 Task: Use the formula "LN" in spreadsheet "Project portfolio".
Action: Mouse moved to (841, 319)
Screenshot: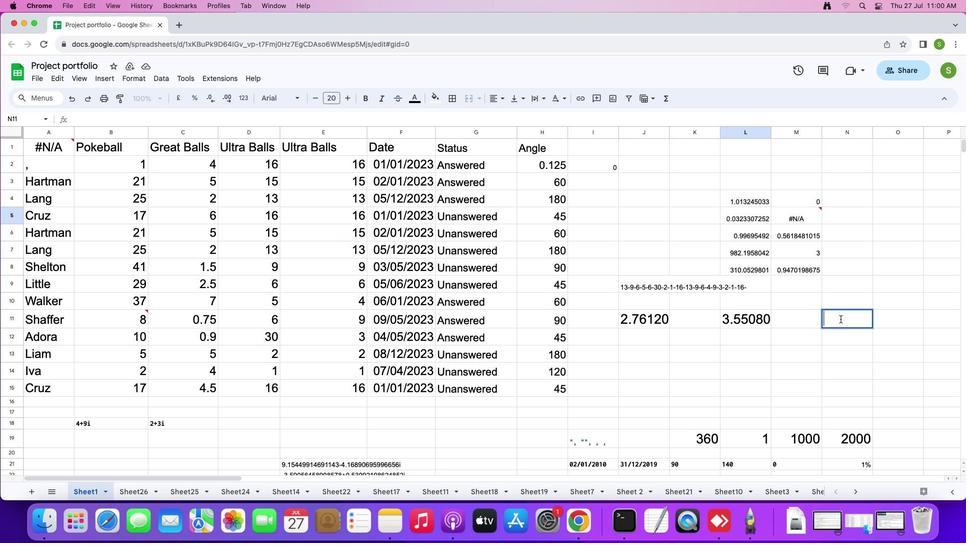 
Action: Mouse pressed left at (841, 319)
Screenshot: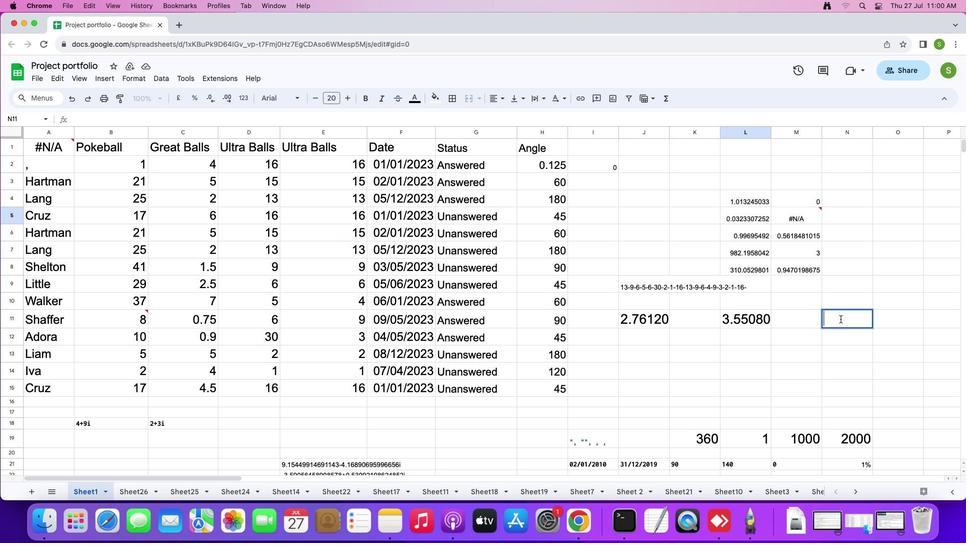 
Action: Mouse moved to (103, 79)
Screenshot: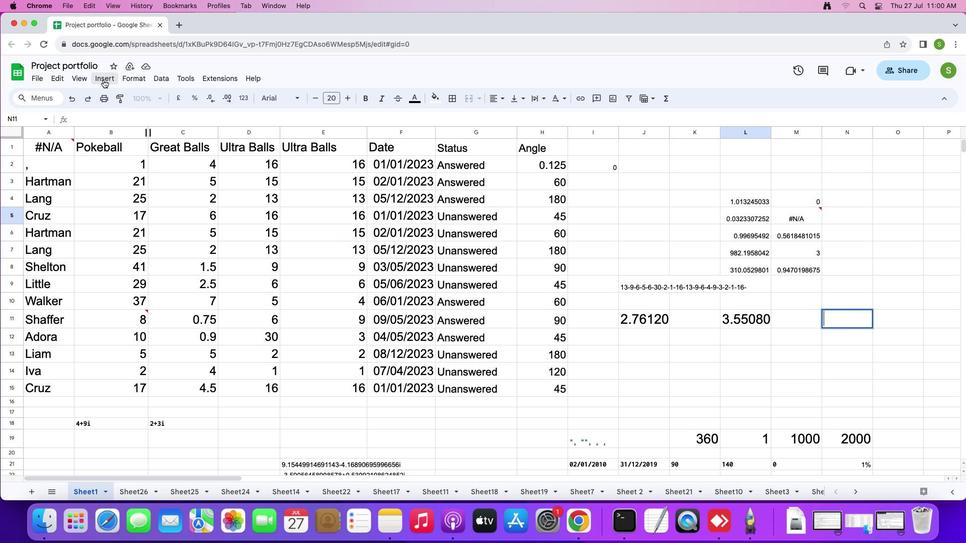 
Action: Mouse pressed left at (103, 79)
Screenshot: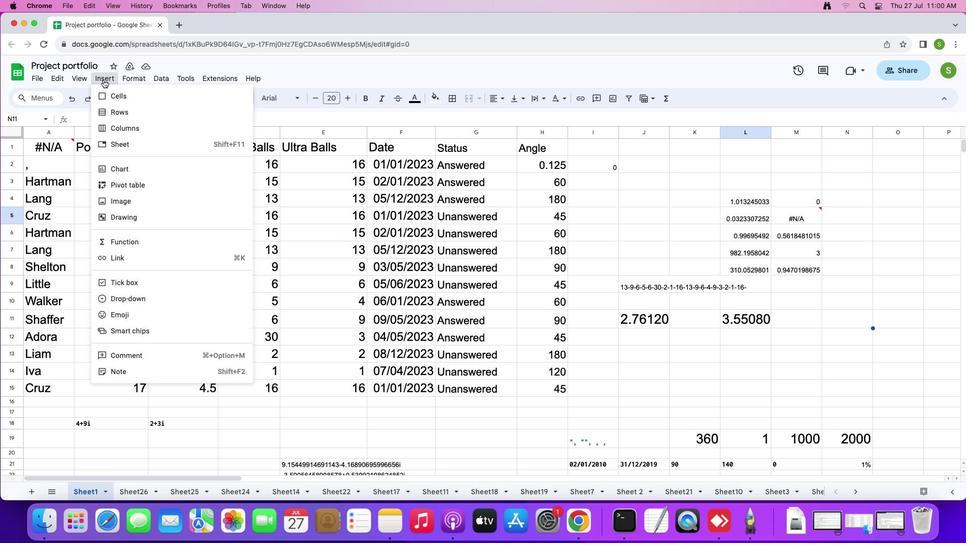 
Action: Mouse moved to (123, 237)
Screenshot: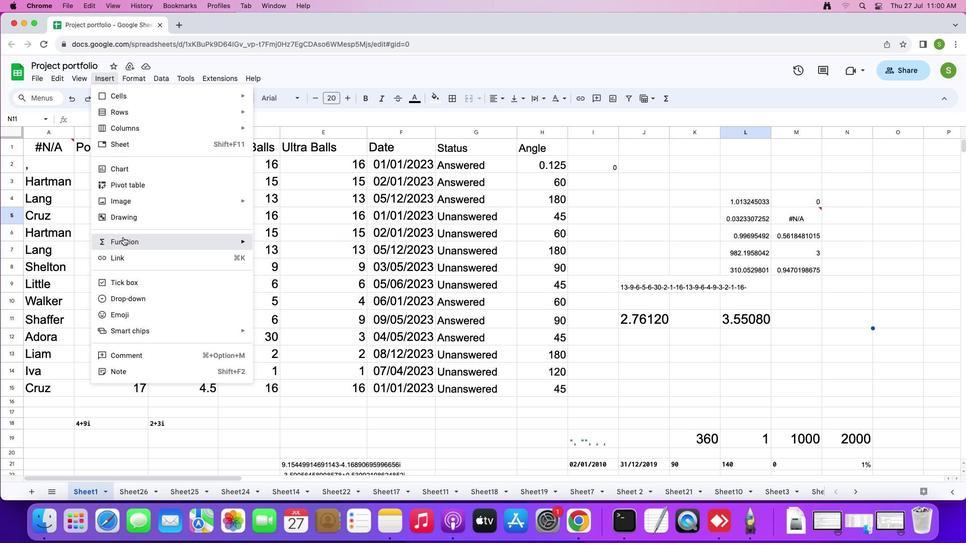 
Action: Mouse pressed left at (123, 237)
Screenshot: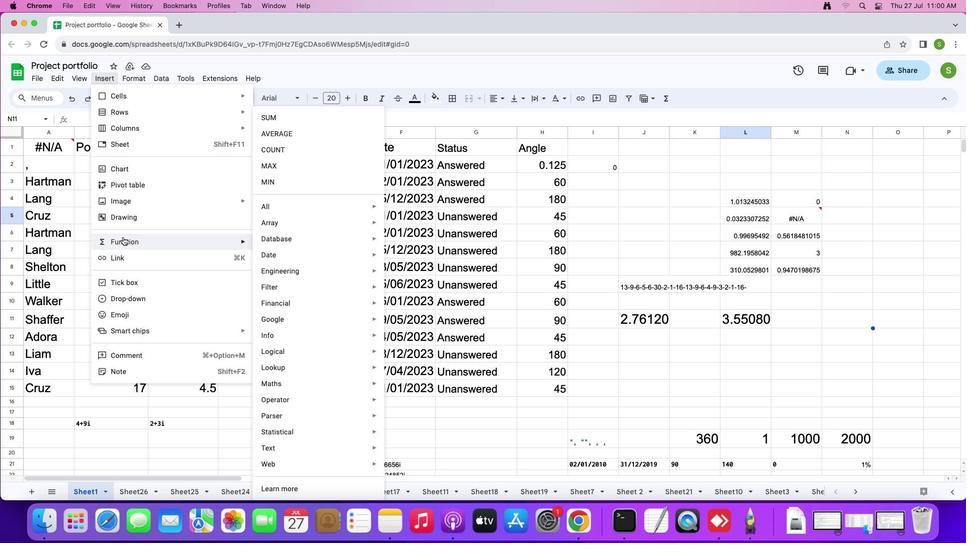 
Action: Mouse moved to (268, 208)
Screenshot: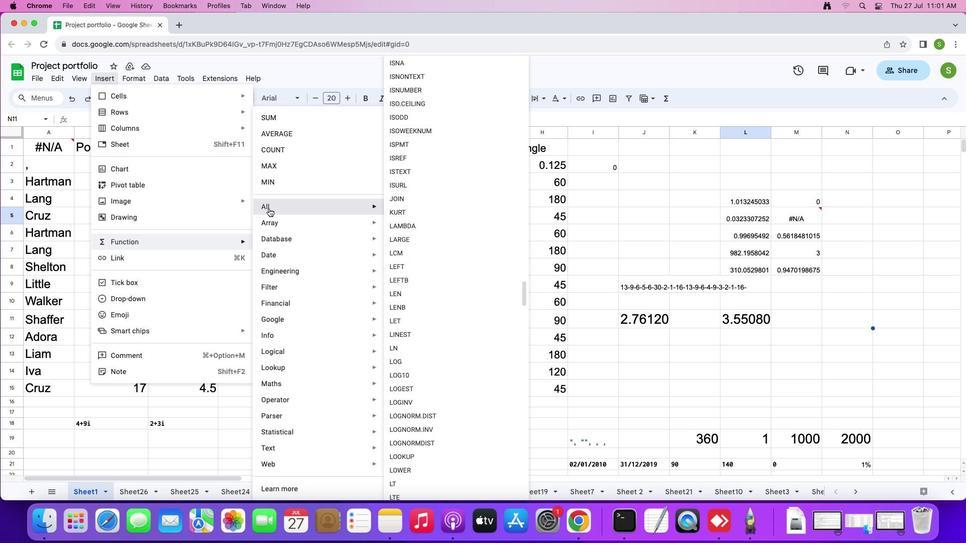 
Action: Mouse pressed left at (268, 208)
Screenshot: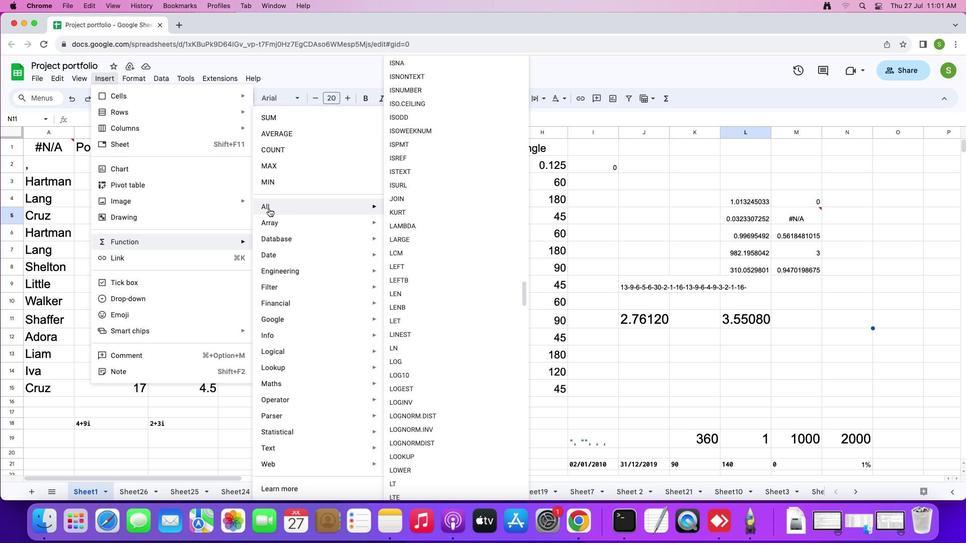 
Action: Mouse moved to (412, 353)
Screenshot: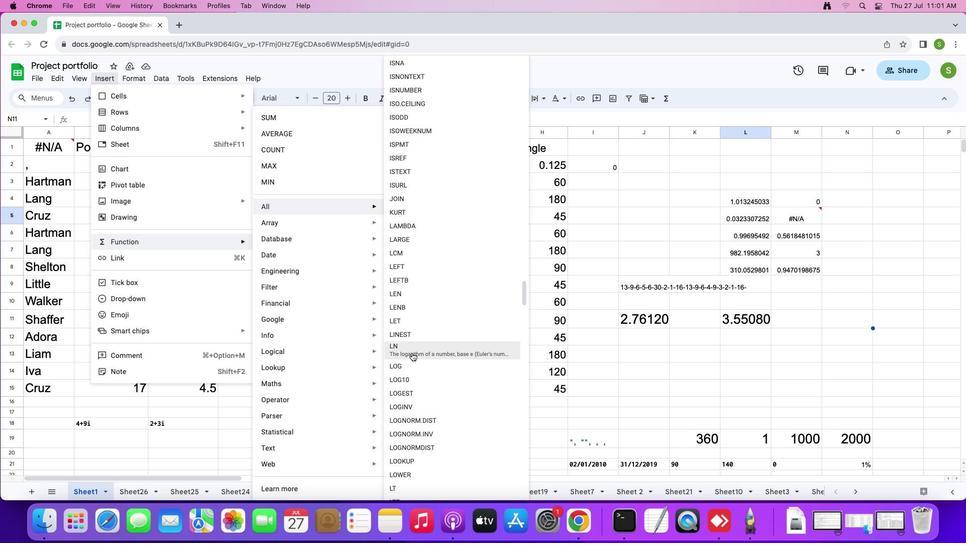 
Action: Mouse pressed left at (412, 353)
Screenshot: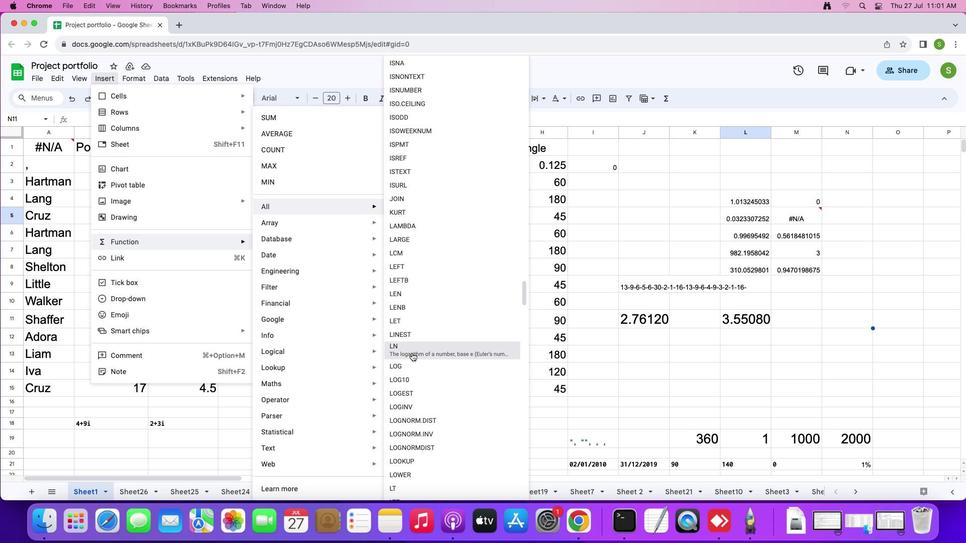 
Action: Mouse moved to (756, 237)
Screenshot: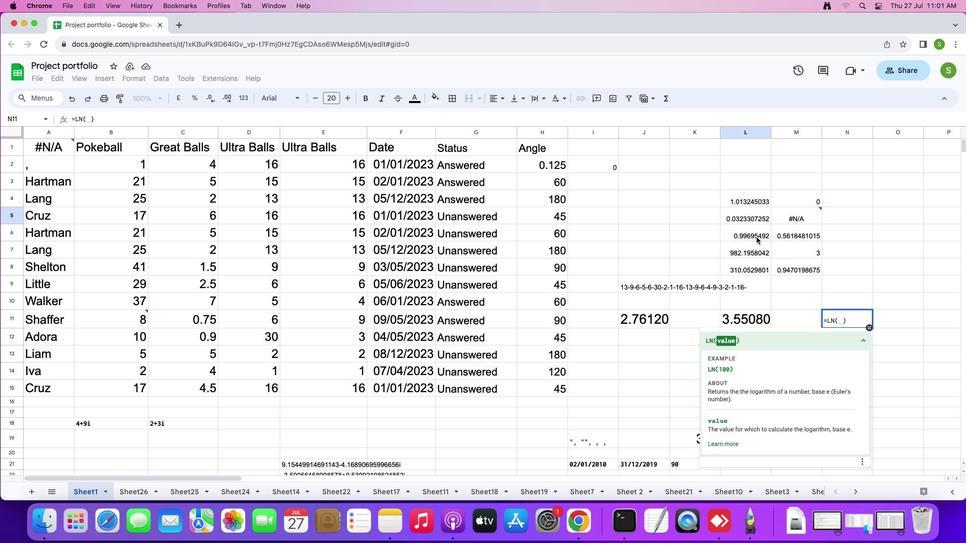 
Action: Mouse pressed left at (756, 237)
Screenshot: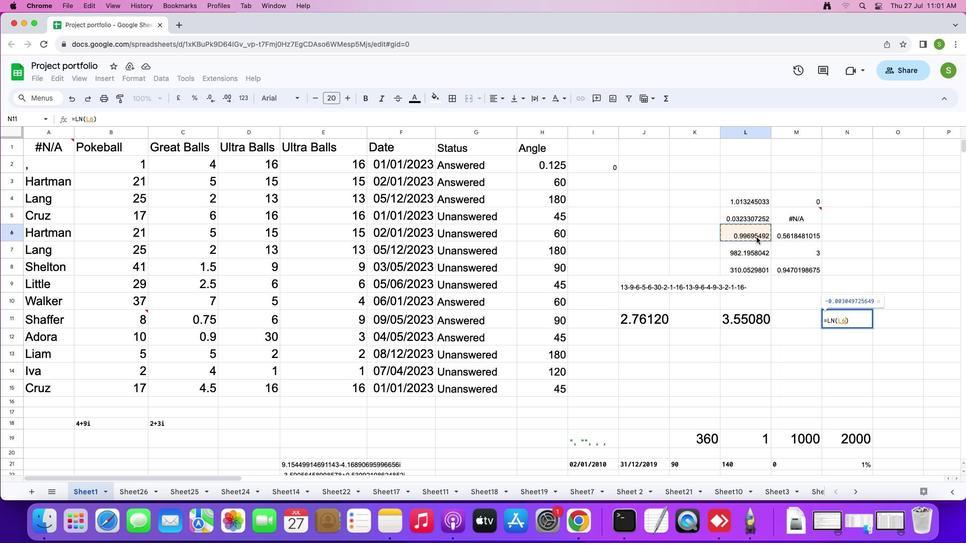 
Action: Key pressed Key.enter
Screenshot: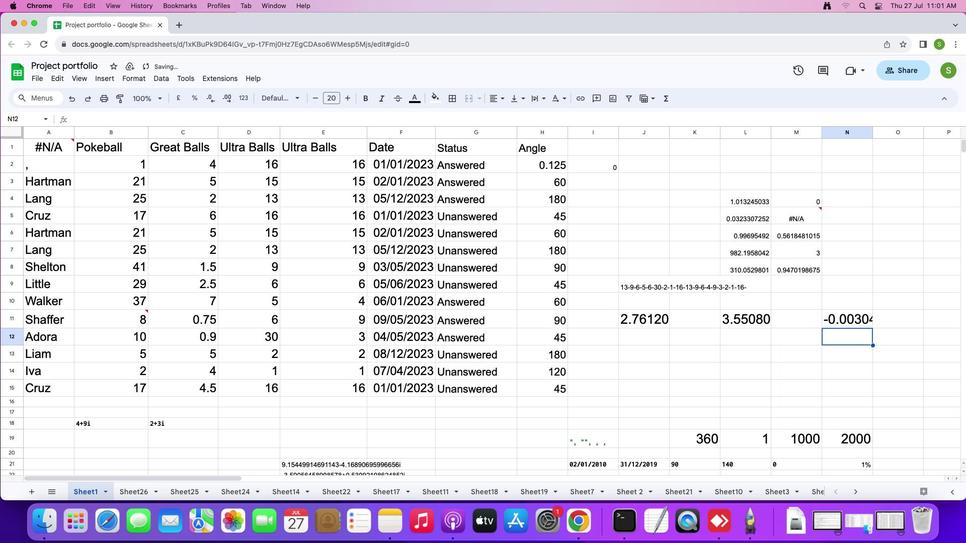 
